 Task: Create New Customer with Customer Name: Uncle Julios Mexican From Scratch, Billing Address Line1: 2834 Point Street, Billing Address Line2:  Park Ridge, Billing Address Line3:  Illinois 60068
Action: Mouse moved to (179, 36)
Screenshot: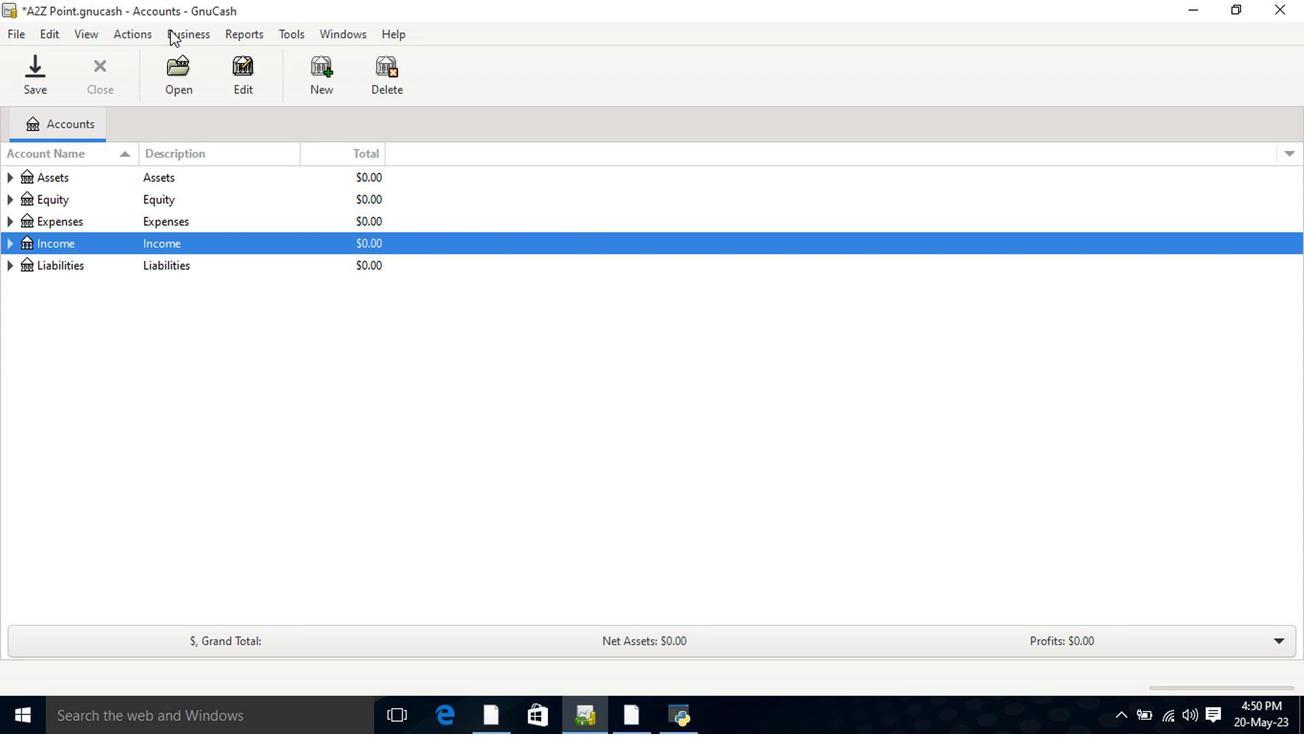 
Action: Mouse pressed left at (179, 36)
Screenshot: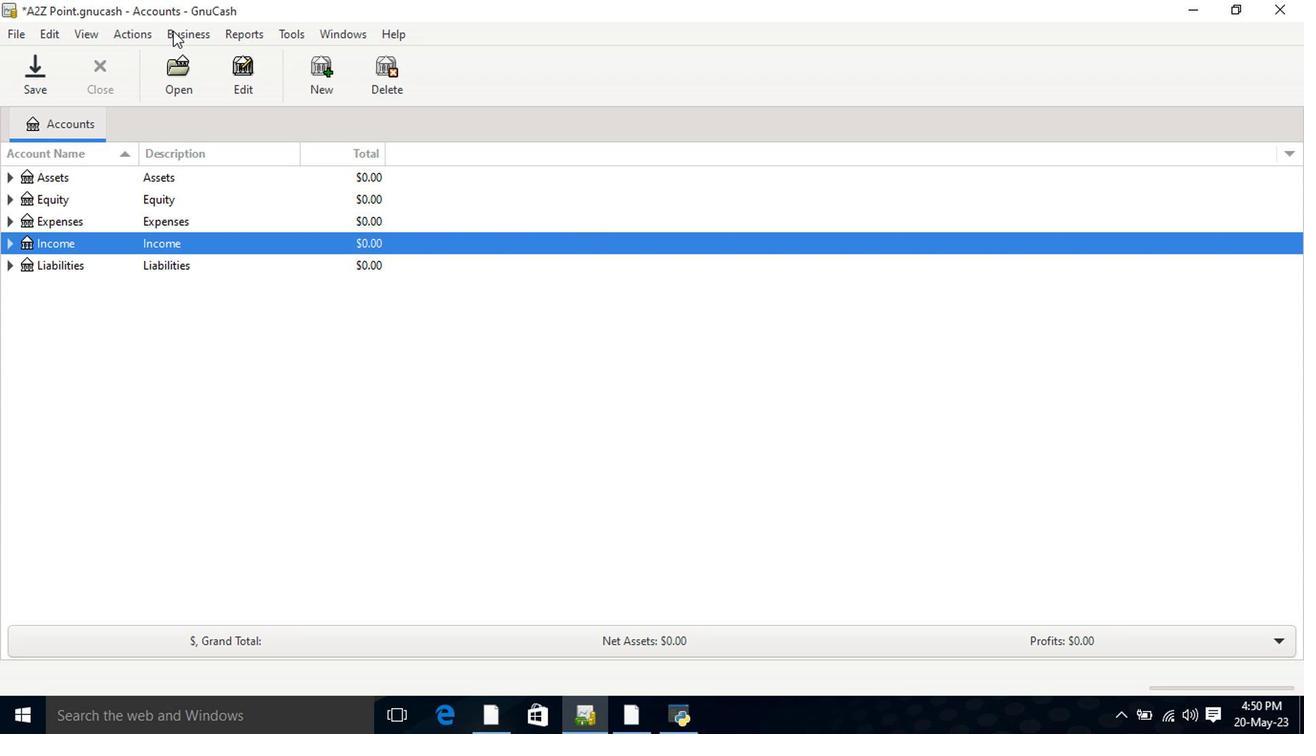 
Action: Mouse moved to (409, 84)
Screenshot: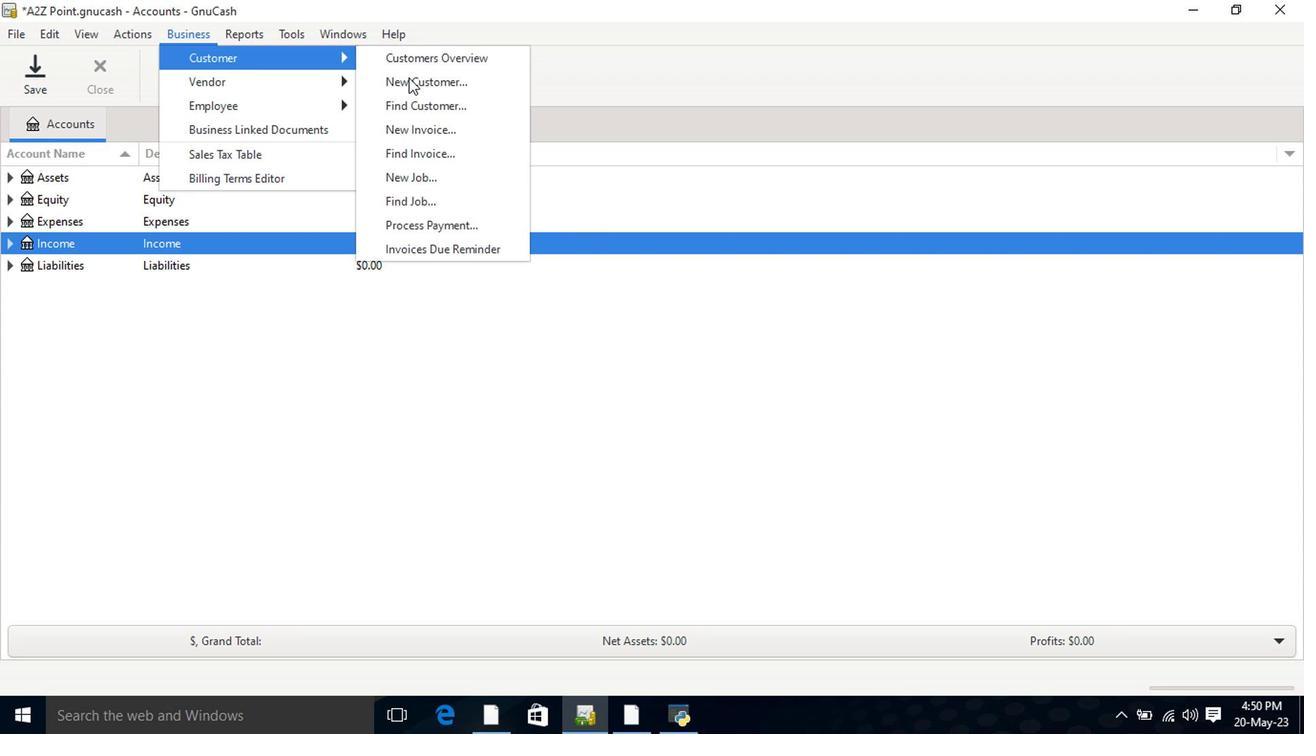 
Action: Mouse pressed left at (409, 84)
Screenshot: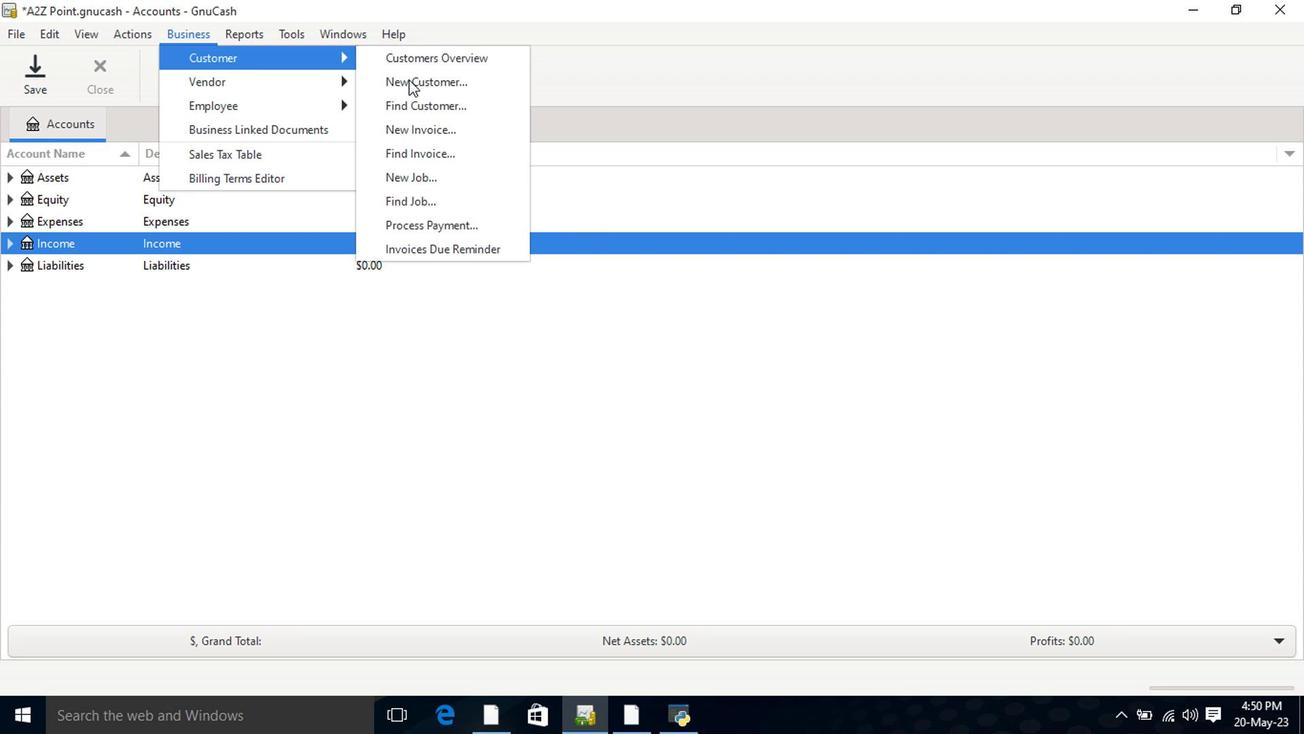 
Action: Mouse moved to (523, 156)
Screenshot: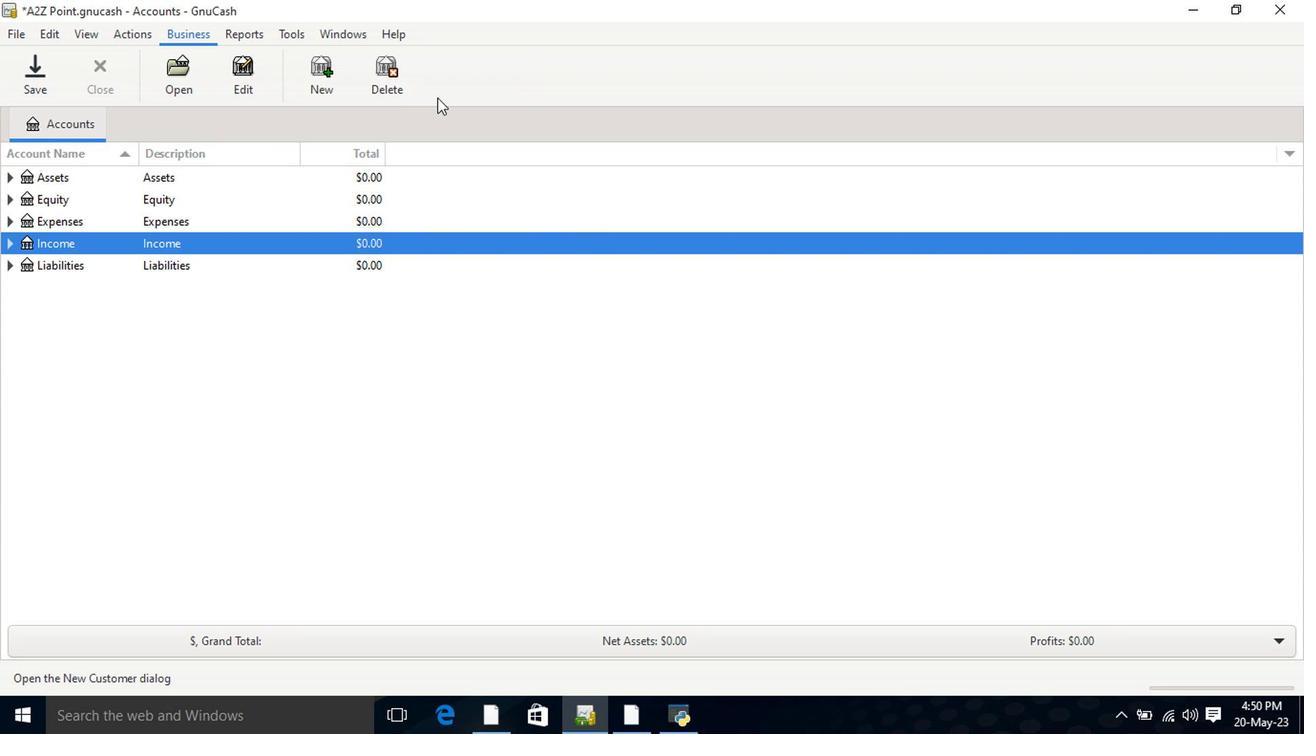 
Action: Key pressed <Key.shift>NCLE<Key.backspace><Key.backspace><Key.backspace><Key.backspace><Key.backspace><Key.shift>Unu<Key.backspace>s<Key.space><Key.shift>Mexican<Key.space>rom<Key.space><Key.shift>Scratch<Key.tab><Key.tab><Key.tab>2834<Key.space><Key.shift>Point<Key.space><Key.shift>Strre<Key.tab><Key.shift><Key.tab><Key.right><Key.backspace><Key.backspace>r<Key.backspace>eet<Key.tab><Key.shift>Par<Key.tab>i<Key.tab>
Screenshot: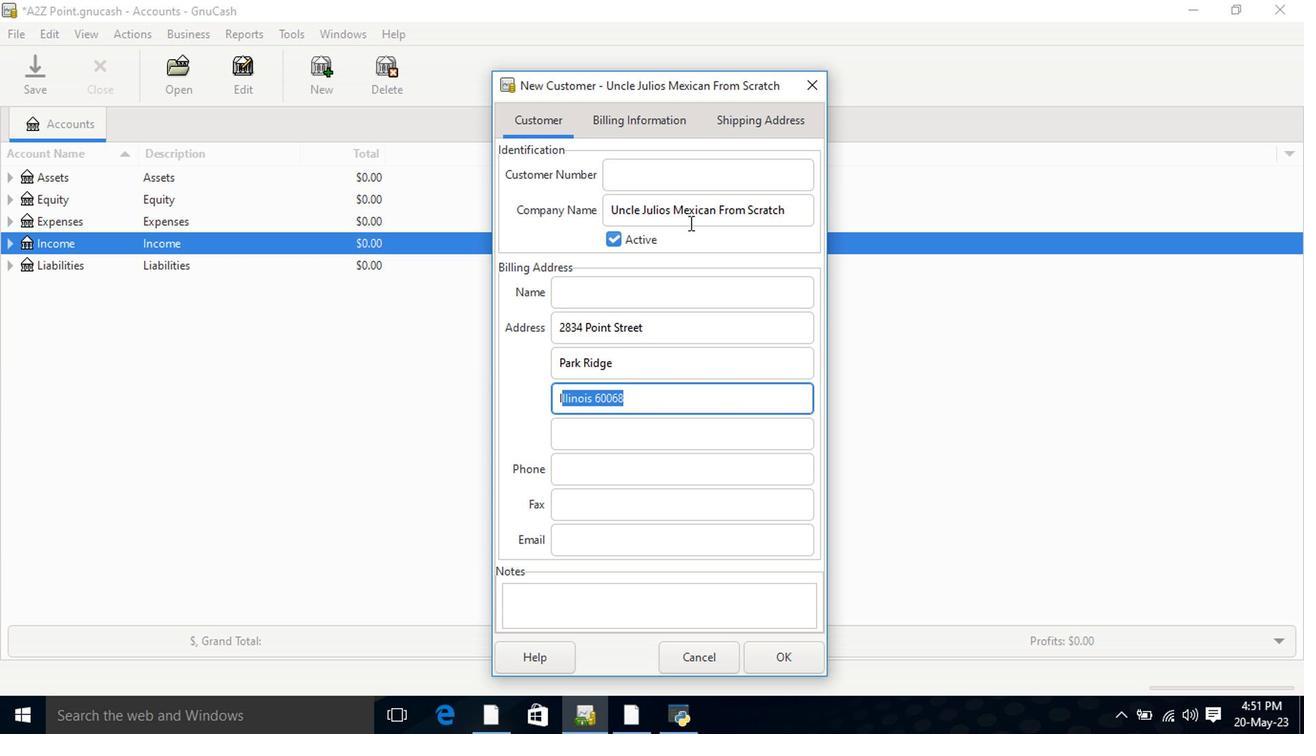 
Action: Mouse moved to (779, 657)
Screenshot: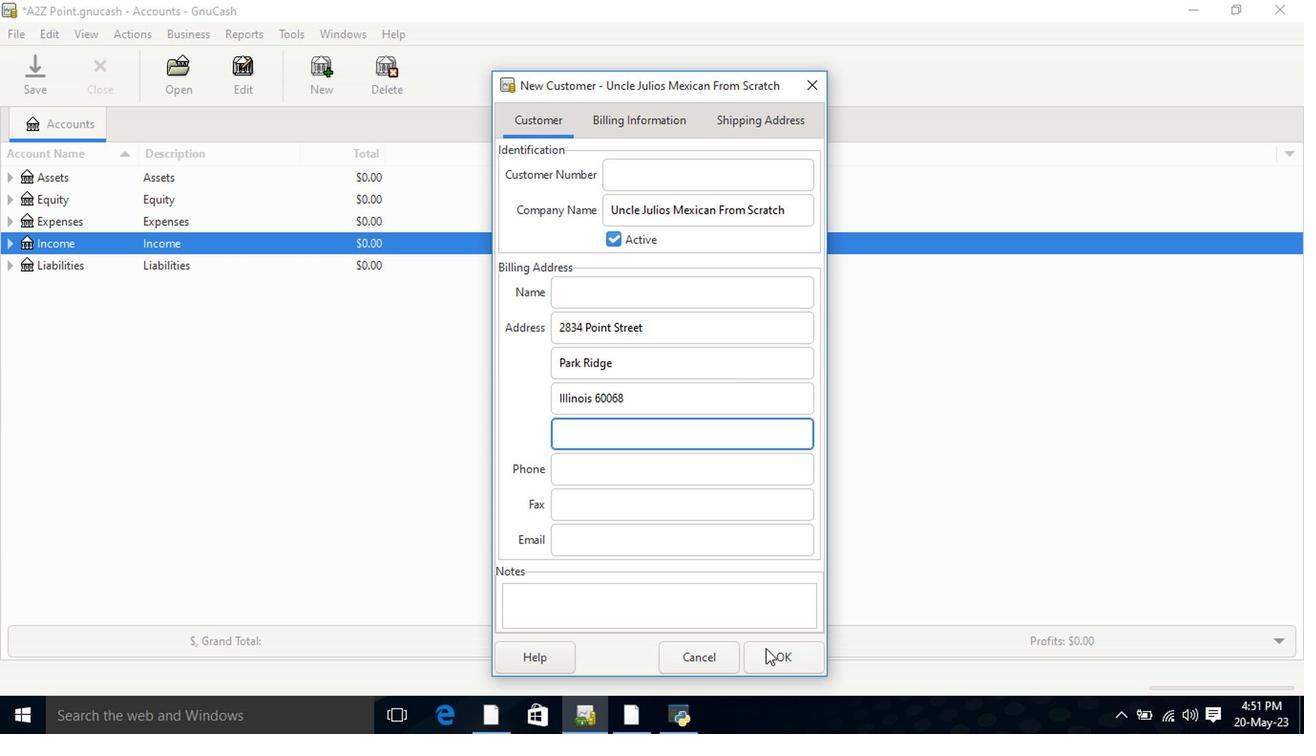 
Action: Mouse pressed left at (779, 657)
Screenshot: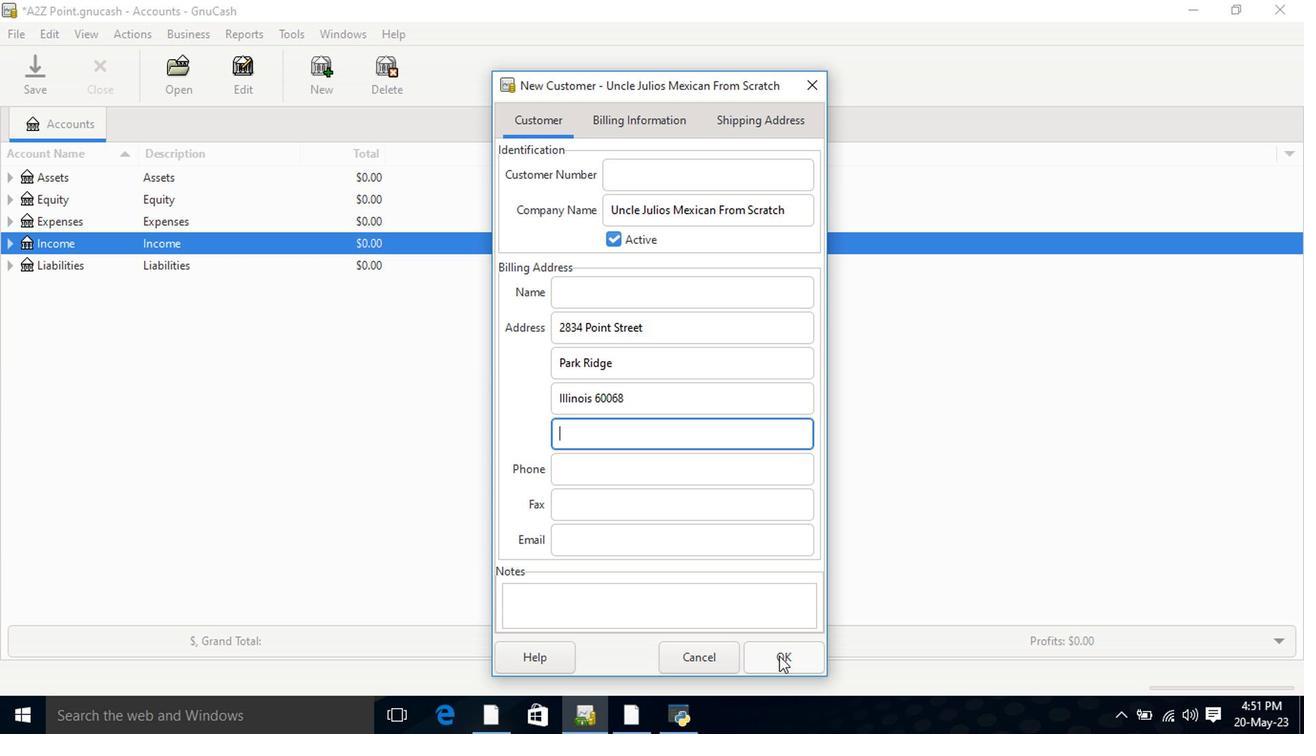 
